 Task: Add a signature Fernando Perez containing 'With sincere thanks and warm wishes, Fernando Perez' to email address softage.1@softage.net and add a folder Pets
Action: Mouse moved to (98, 124)
Screenshot: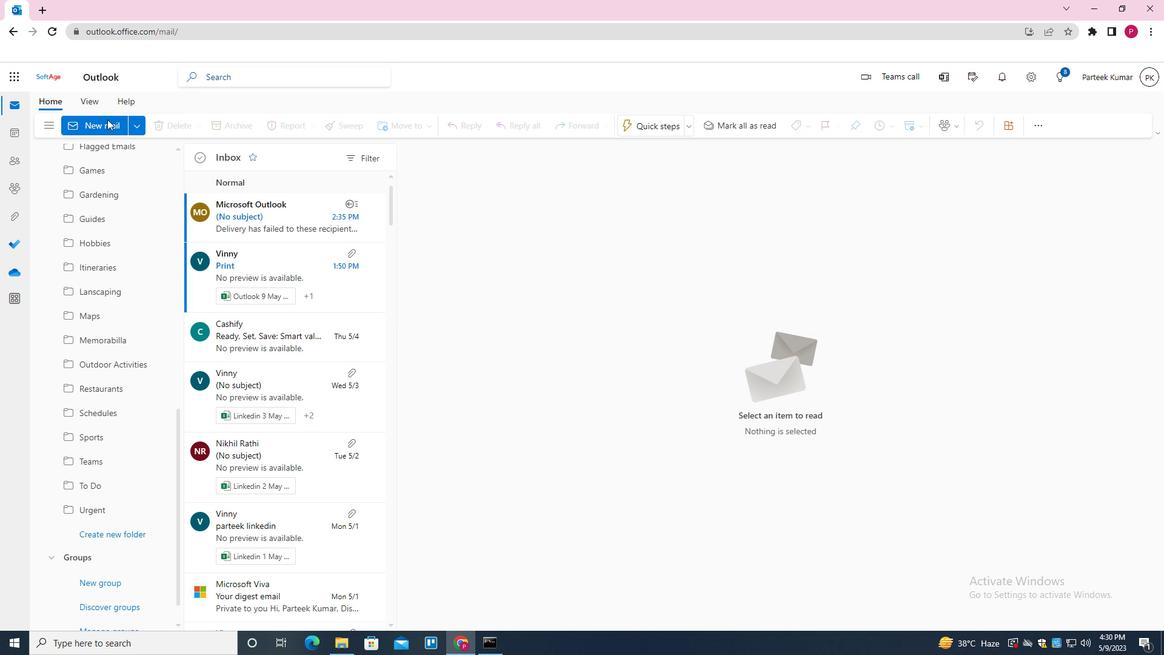 
Action: Mouse pressed left at (98, 124)
Screenshot: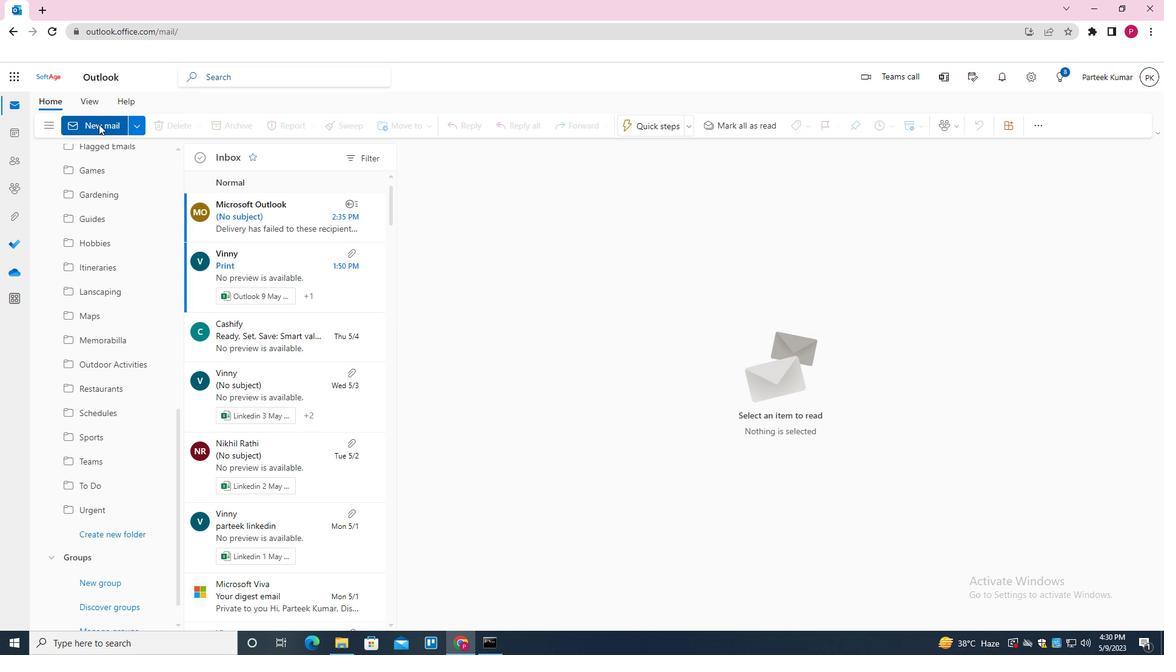 
Action: Mouse moved to (495, 309)
Screenshot: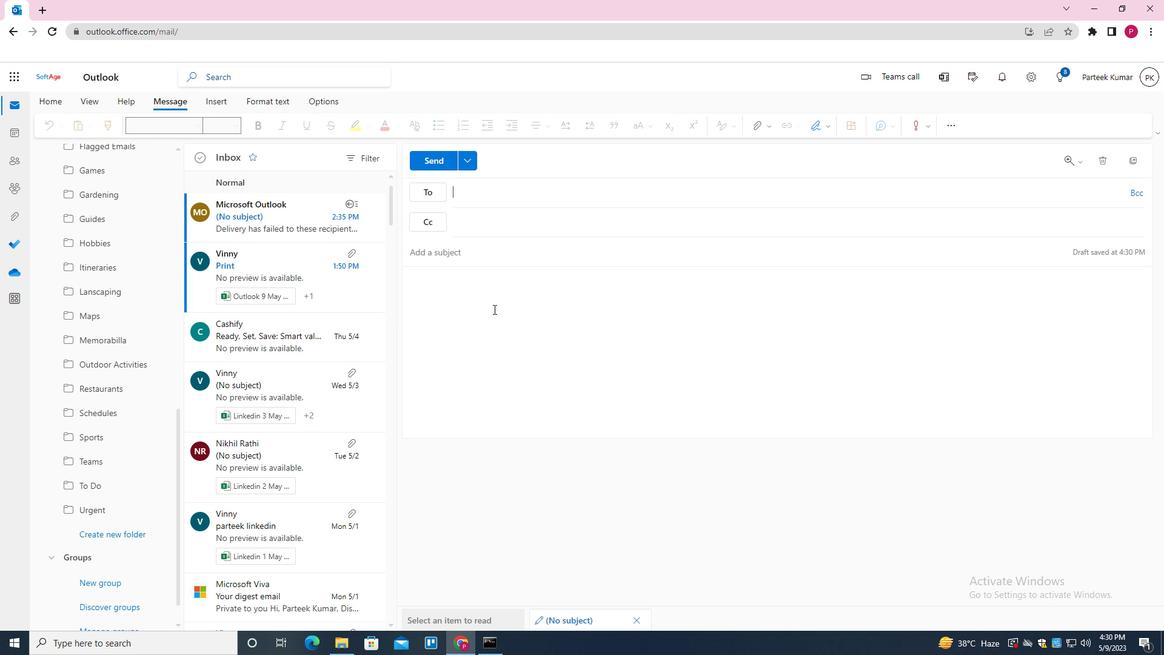 
Action: Mouse pressed left at (495, 309)
Screenshot: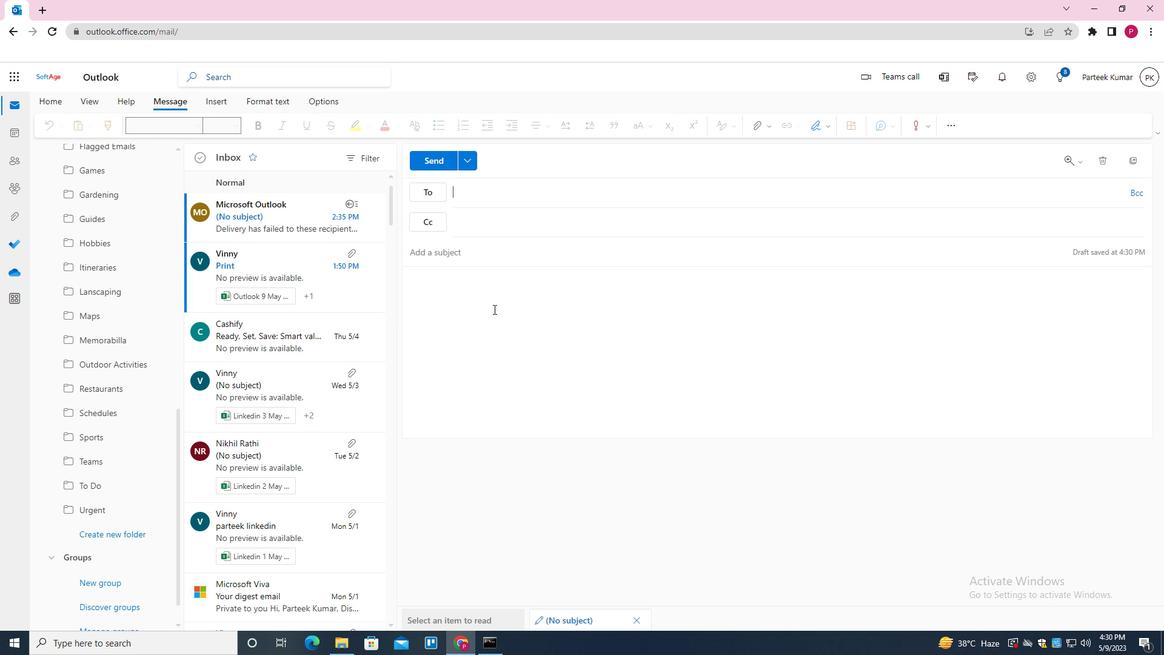 
Action: Mouse moved to (826, 125)
Screenshot: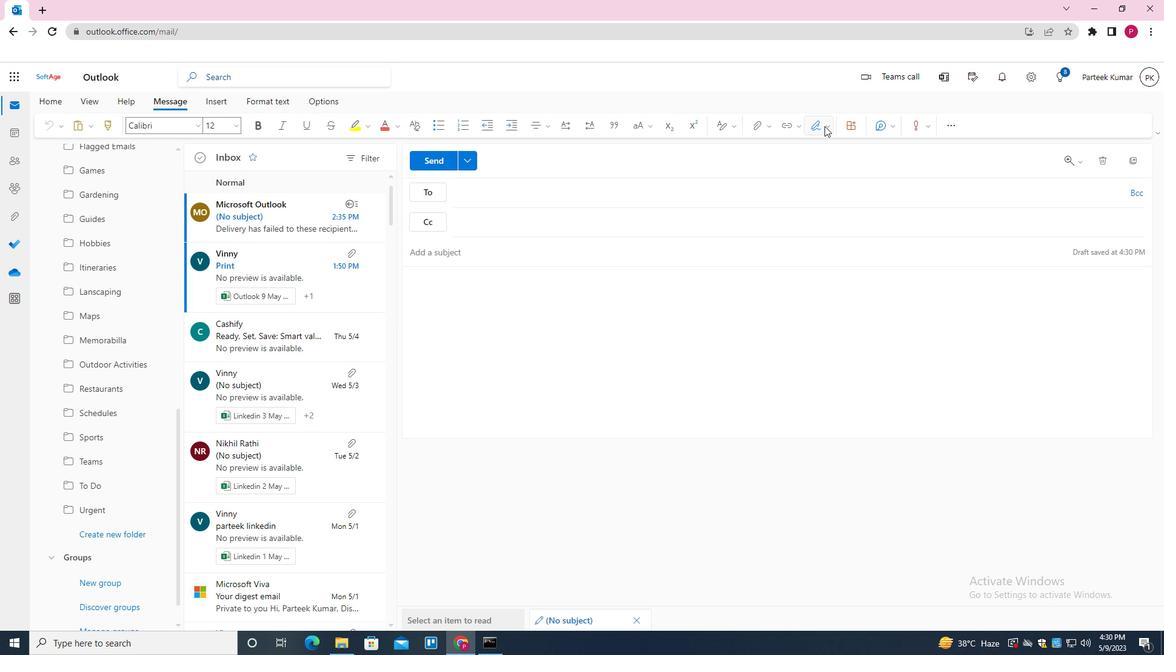 
Action: Mouse pressed left at (826, 125)
Screenshot: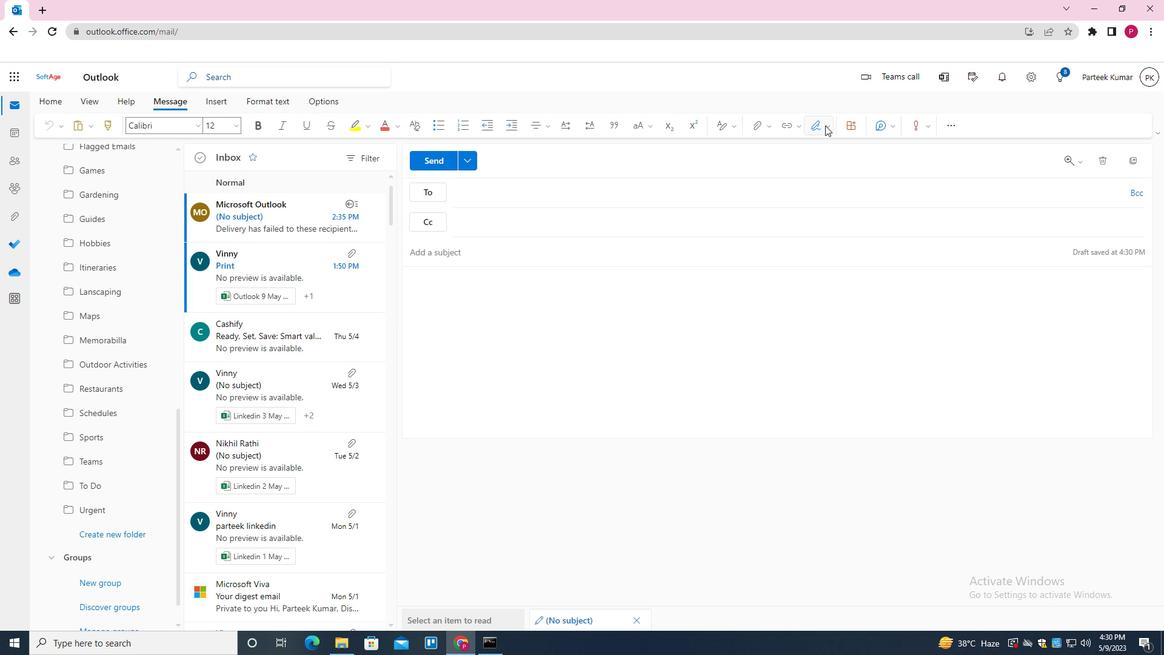 
Action: Mouse moved to (794, 528)
Screenshot: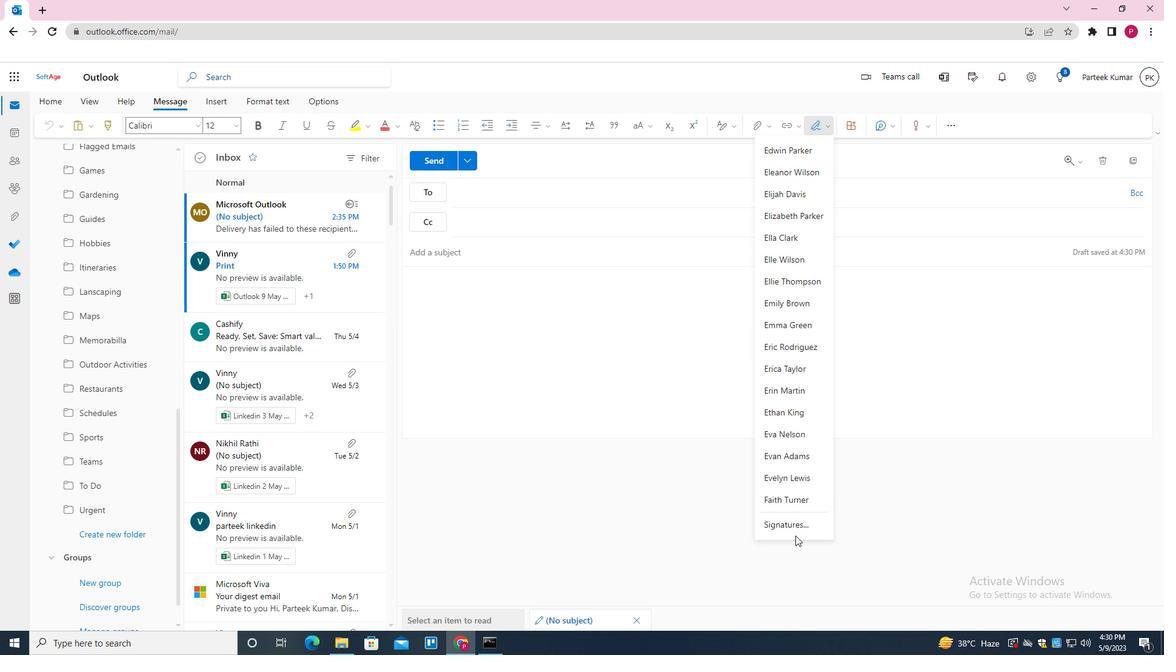 
Action: Mouse pressed left at (794, 528)
Screenshot: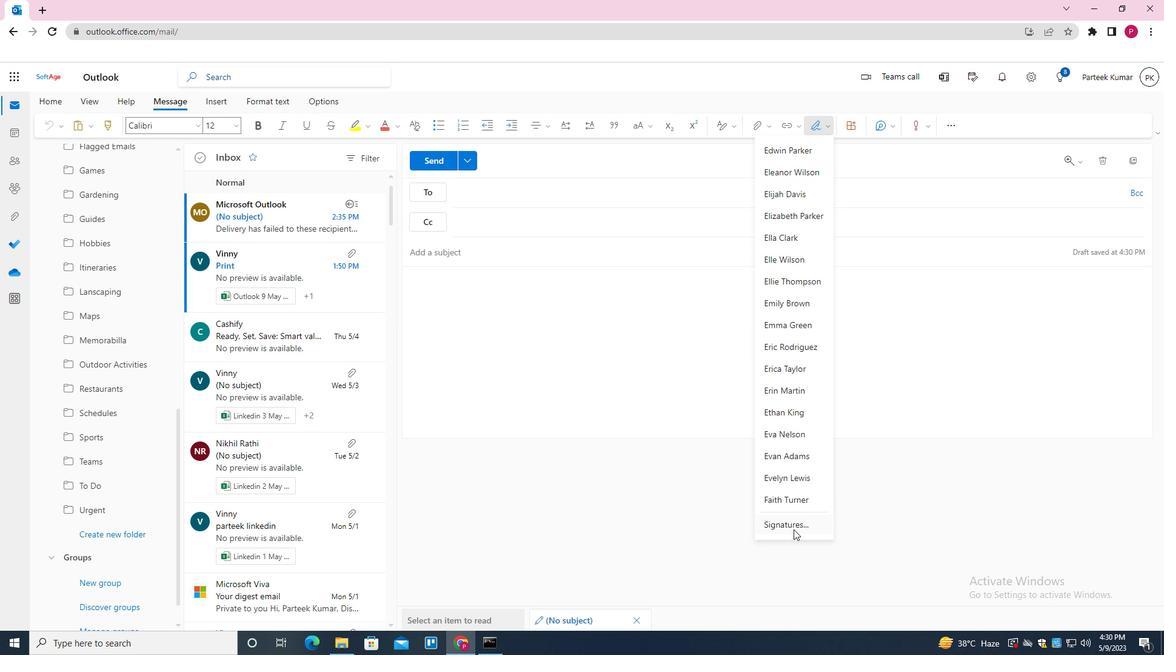 
Action: Mouse moved to (517, 204)
Screenshot: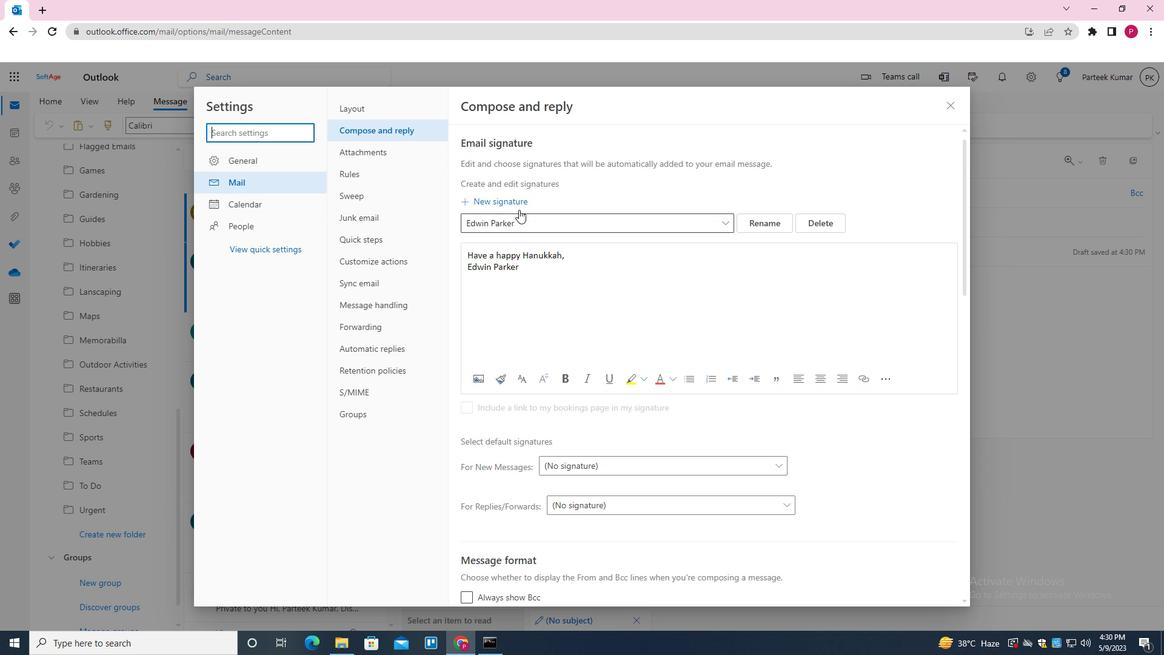 
Action: Mouse pressed left at (517, 204)
Screenshot: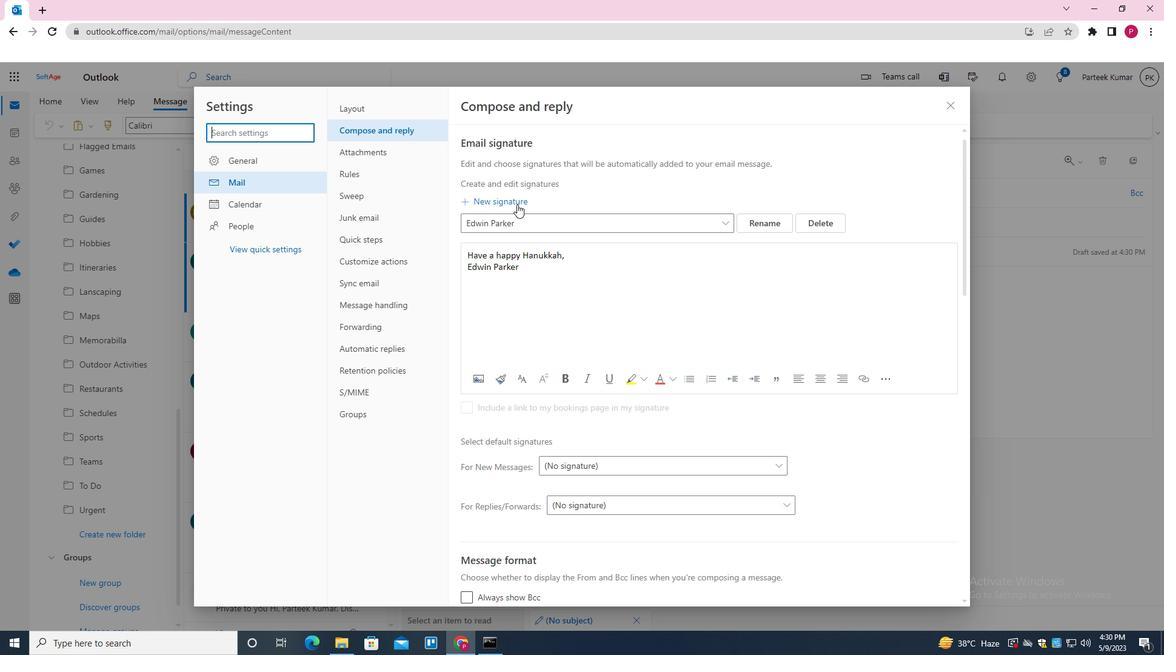 
Action: Mouse moved to (524, 228)
Screenshot: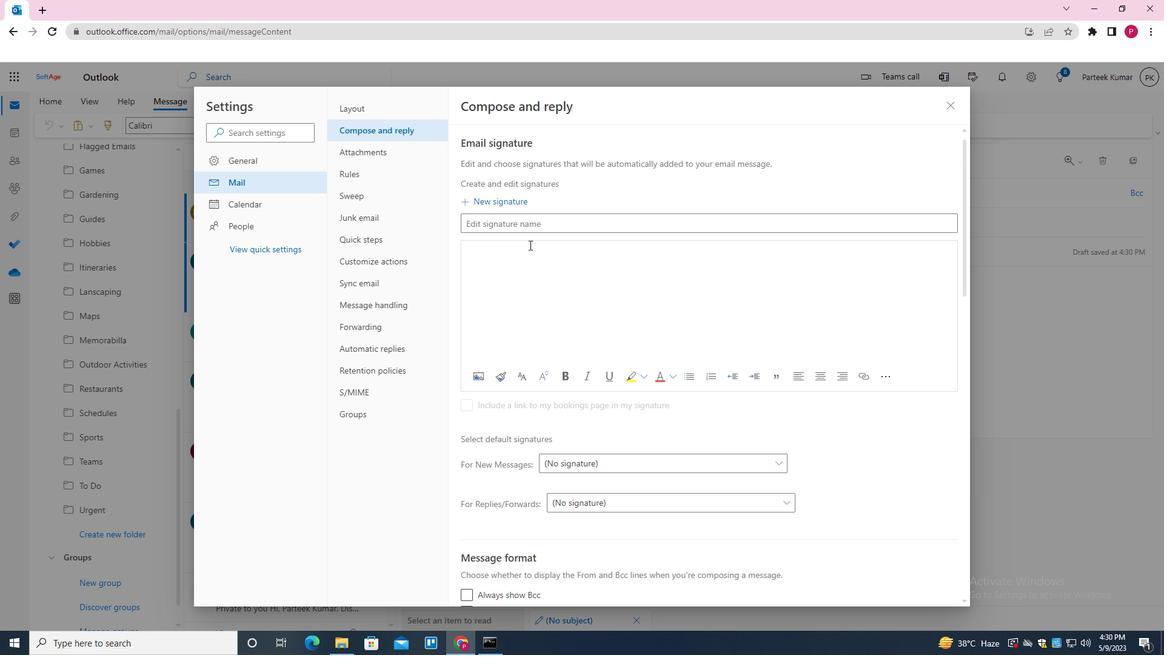 
Action: Mouse pressed left at (524, 228)
Screenshot: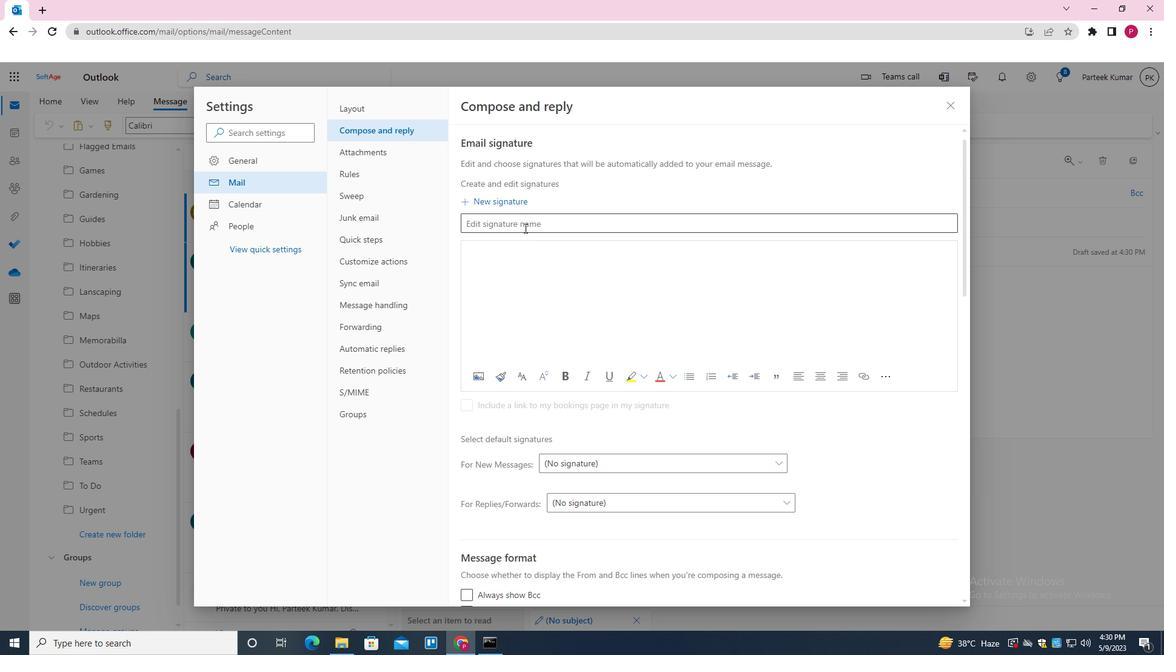 
Action: Key pressed <Key.shift><Key.shift><Key.shift><Key.shift><Key.shift><Key.shift><Key.shift><Key.shift>FERNANDO<Key.space><Key.shift>PEREZ
Screenshot: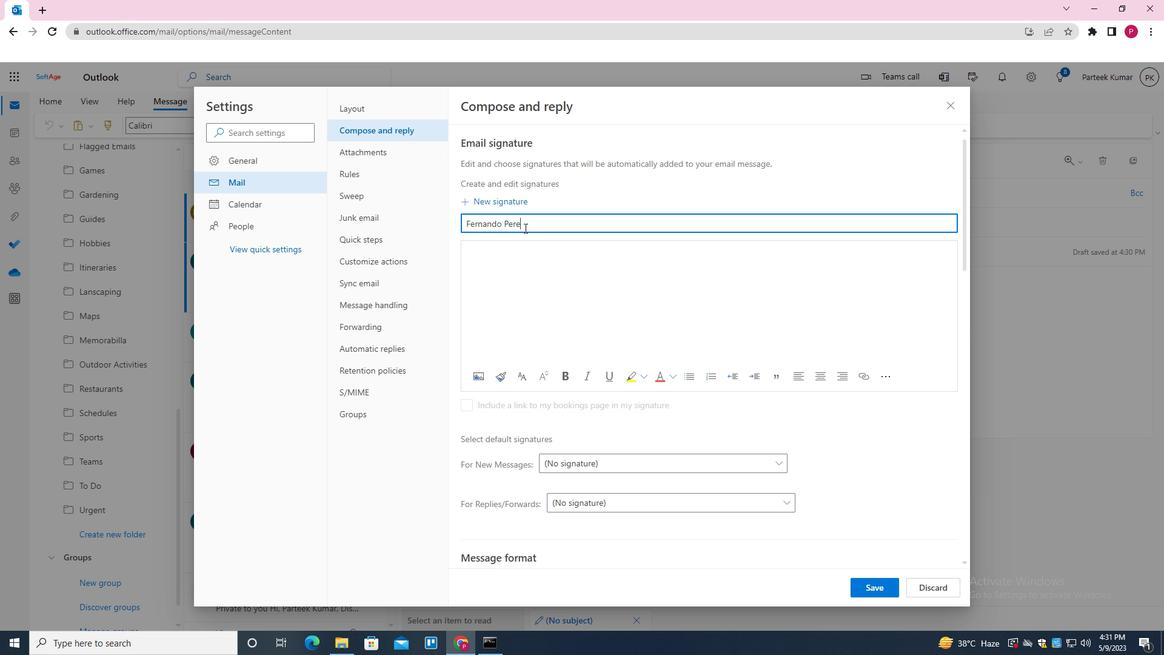 
Action: Mouse moved to (520, 259)
Screenshot: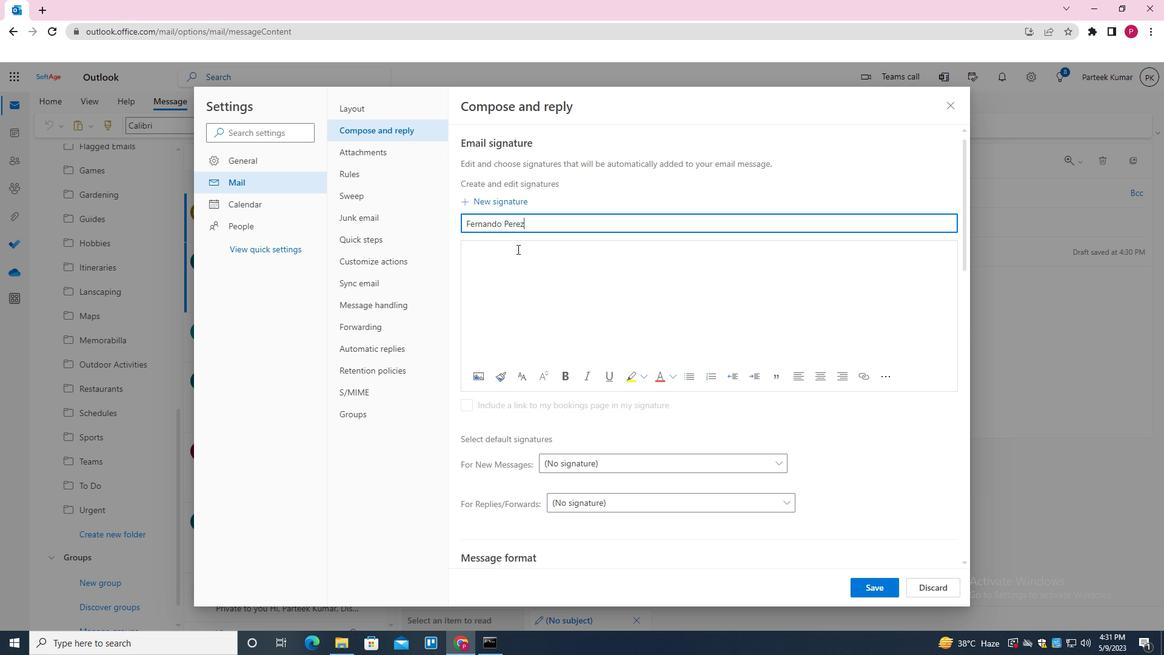 
Action: Mouse pressed left at (520, 259)
Screenshot: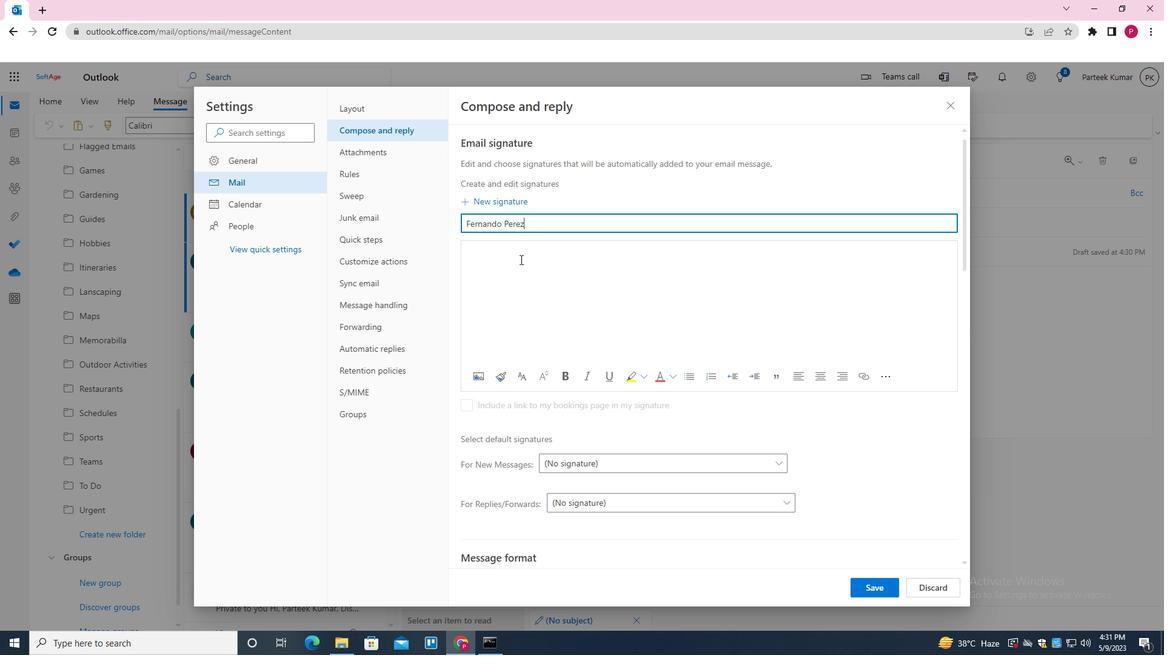 
Action: Key pressed <Key.shift><Key.shift><Key.shift>WITH<Key.space>SINCERE<Key.space>THANKS<Key.space>AND<Key.space>WARM<Key.space>WISHES,<Key.enter><Key.shift><Key.shift><Key.shift><Key.shift><Key.shift><Key.shift><Key.shift><Key.shift>FERNANDO<Key.space><Key.shift>PEREZ
Screenshot: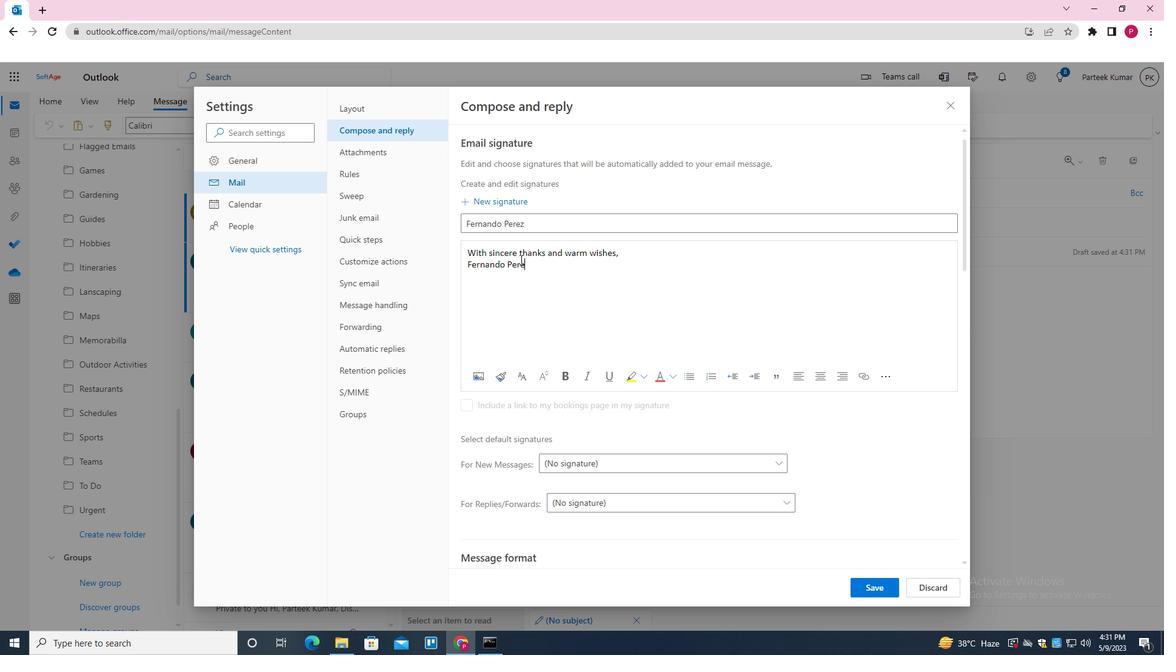 
Action: Mouse moved to (872, 589)
Screenshot: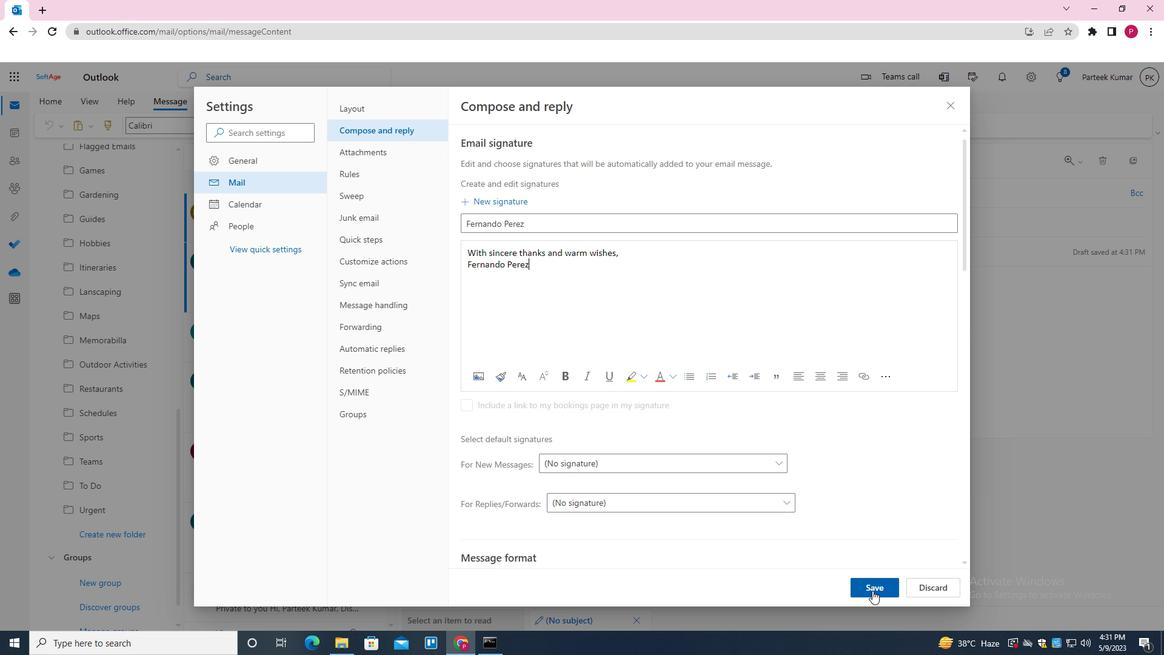 
Action: Mouse pressed left at (872, 589)
Screenshot: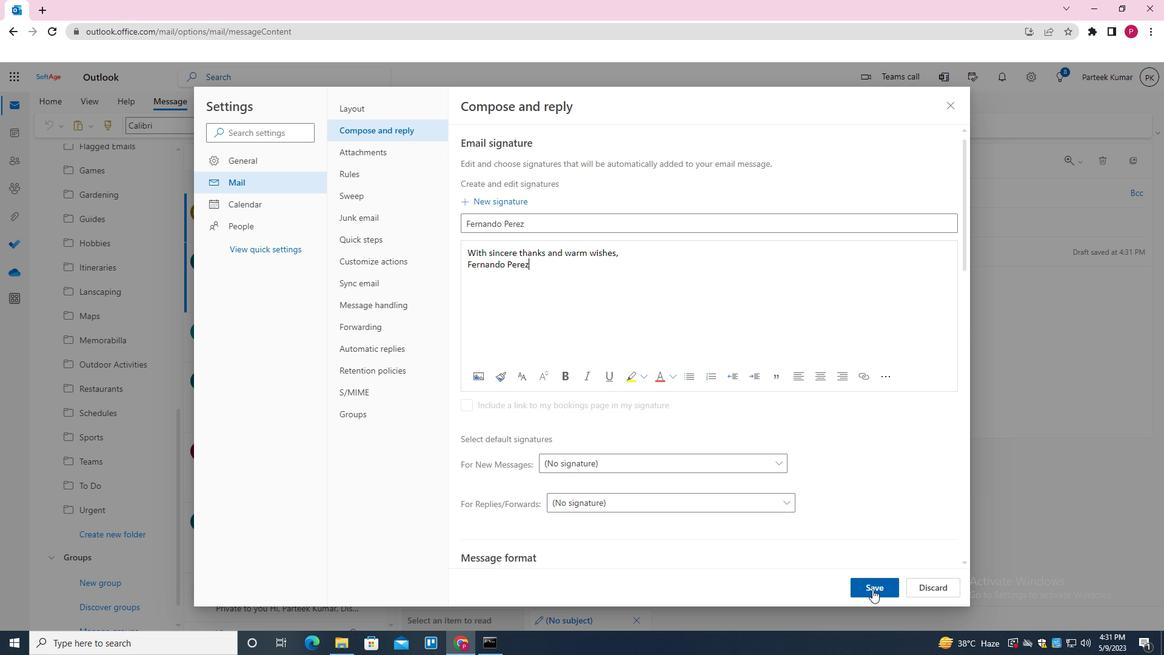 
Action: Mouse moved to (953, 108)
Screenshot: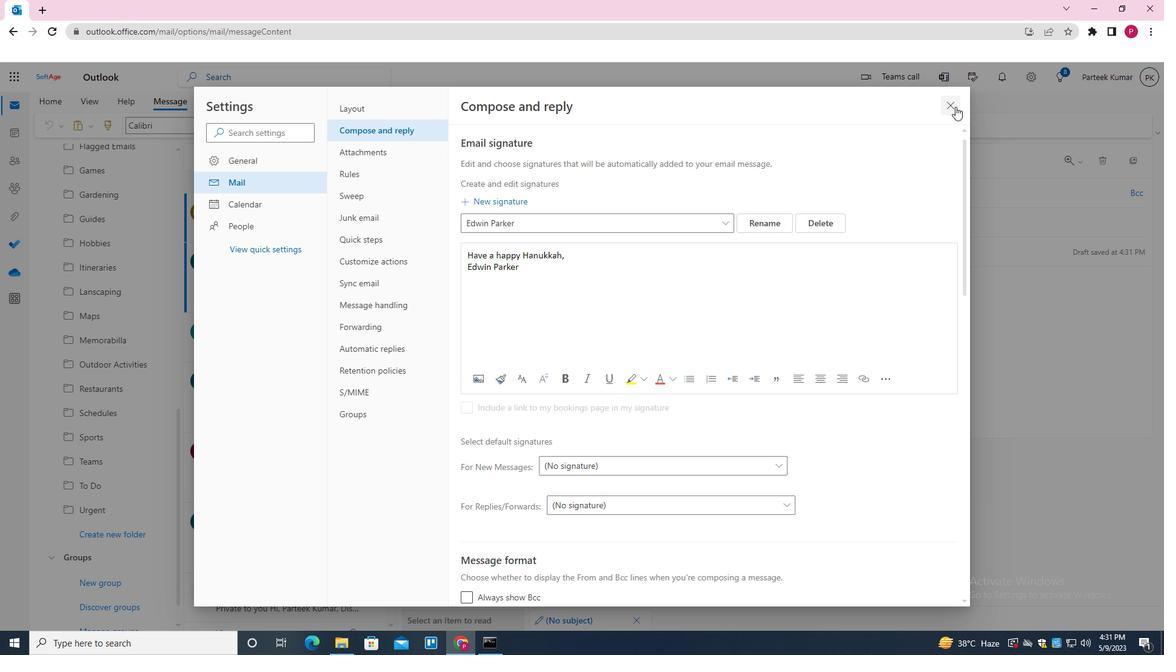 
Action: Mouse pressed left at (953, 108)
Screenshot: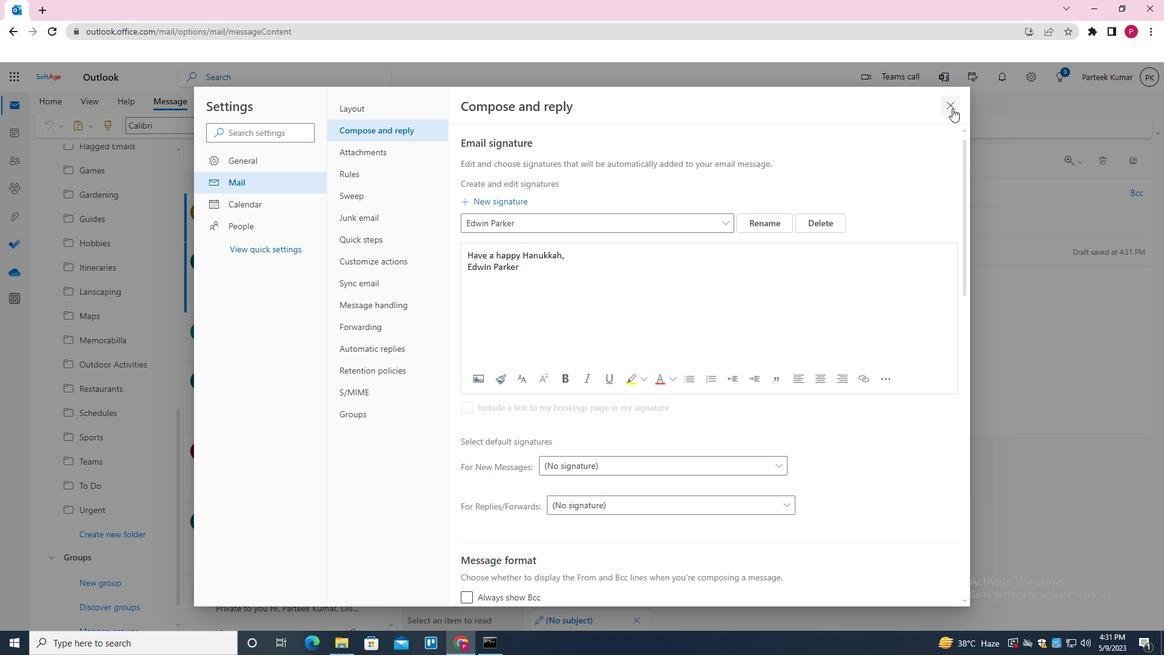 
Action: Mouse moved to (485, 312)
Screenshot: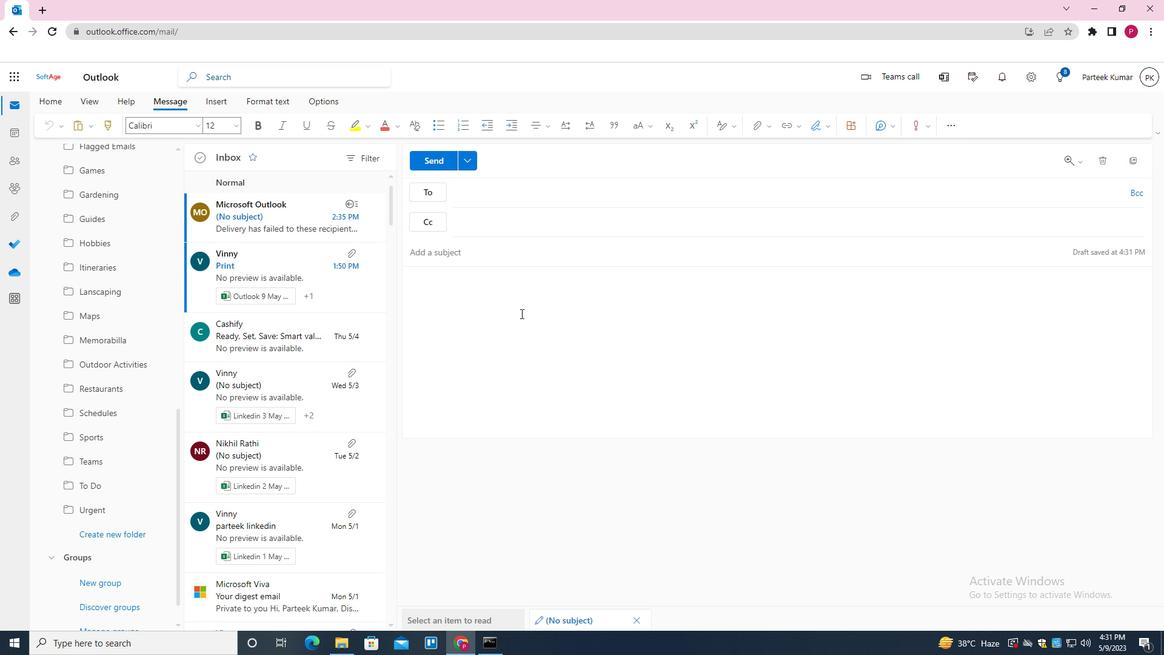 
Action: Mouse pressed left at (485, 312)
Screenshot: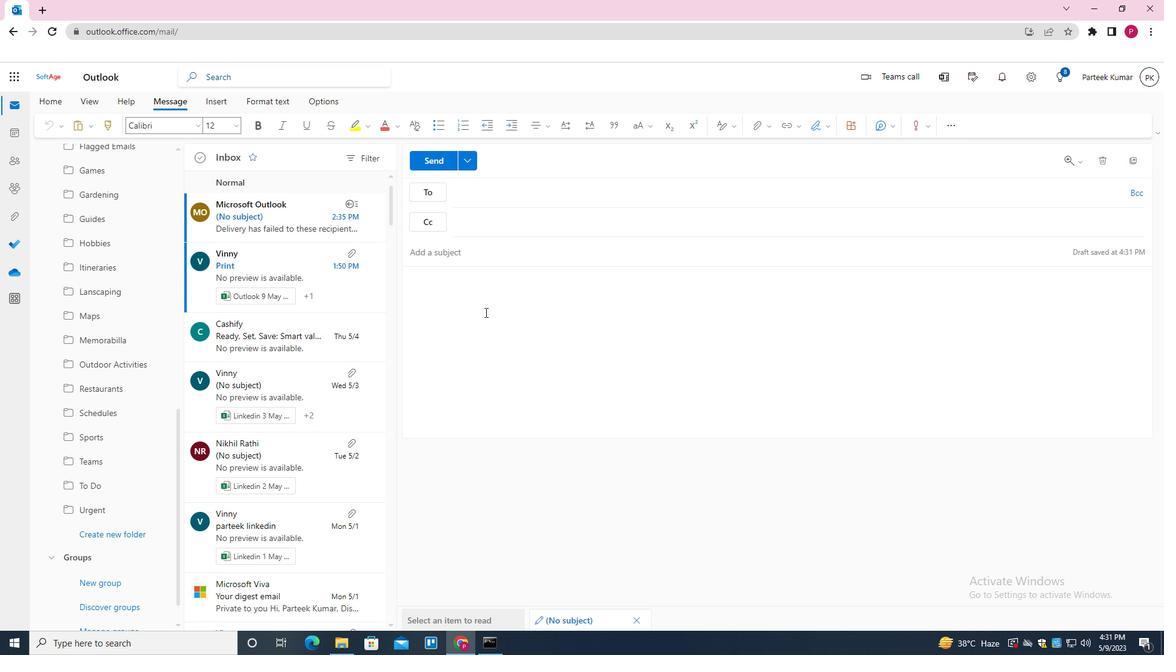 
Action: Mouse moved to (829, 126)
Screenshot: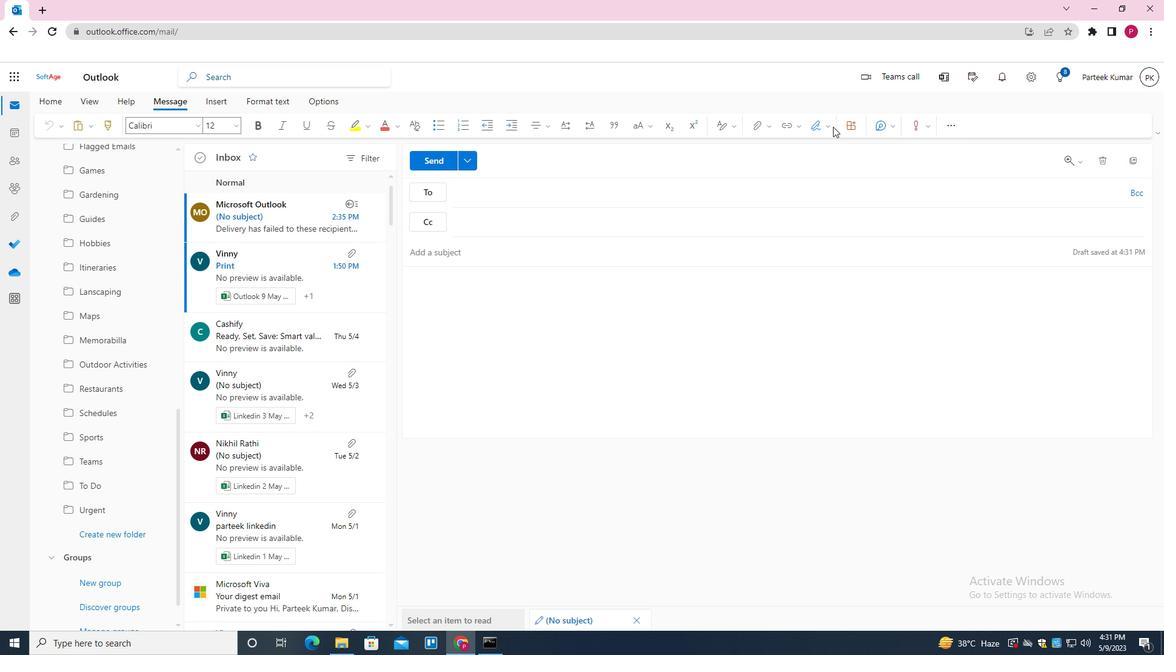 
Action: Mouse pressed left at (829, 126)
Screenshot: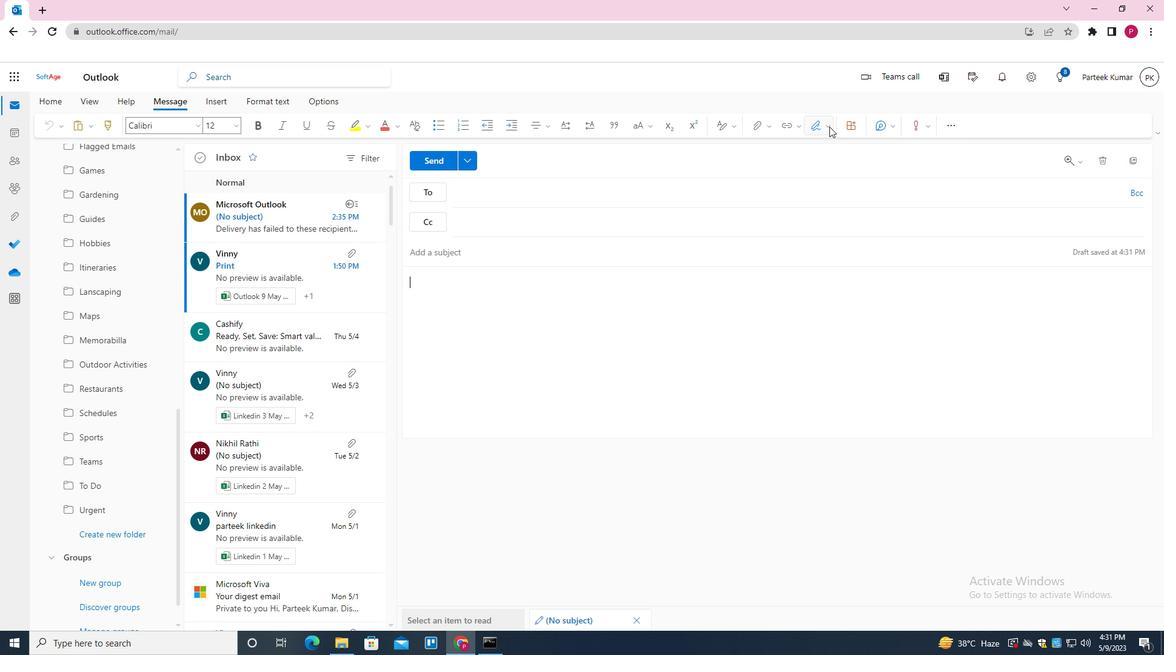 
Action: Mouse moved to (794, 517)
Screenshot: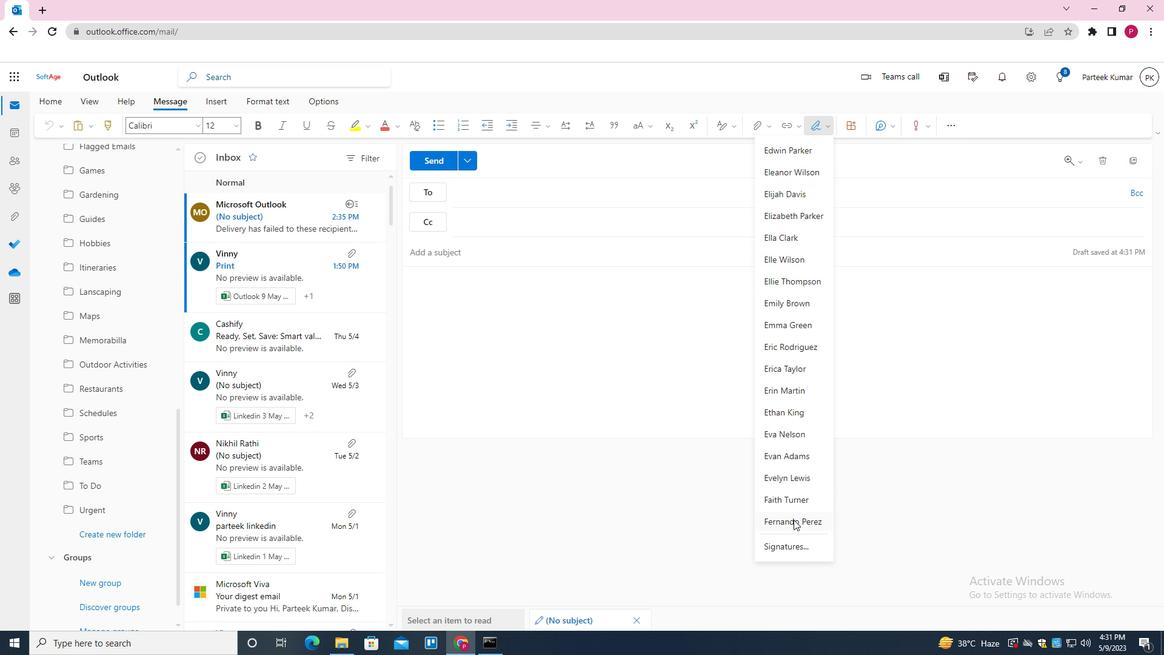 
Action: Mouse pressed left at (794, 517)
Screenshot: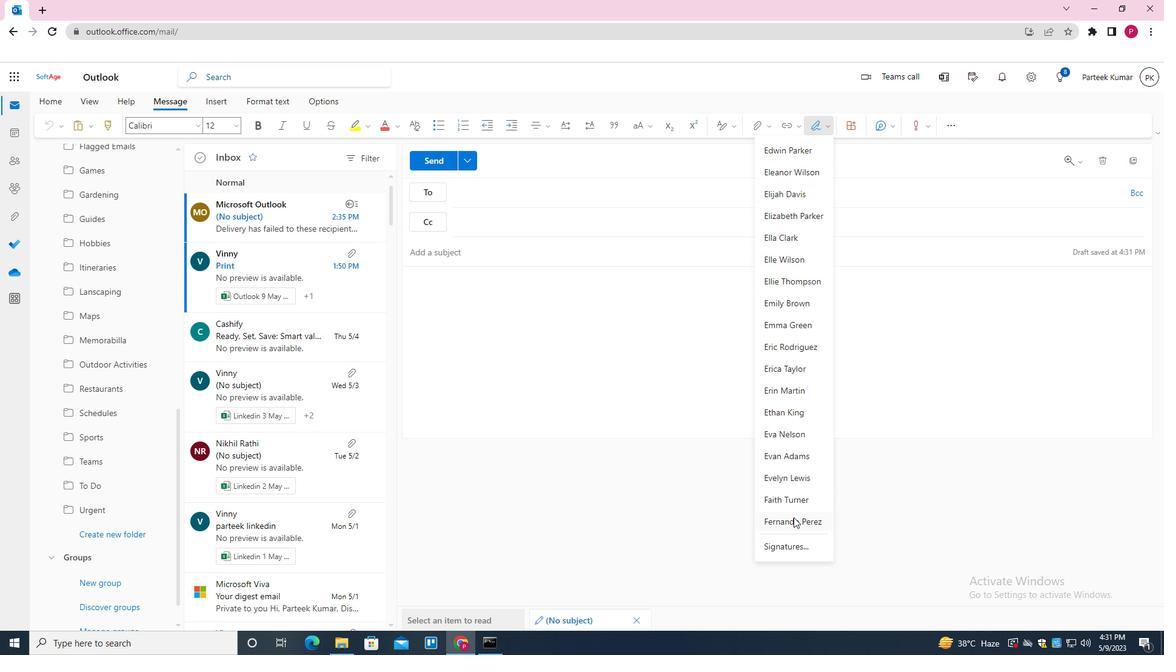 
Action: Mouse moved to (501, 191)
Screenshot: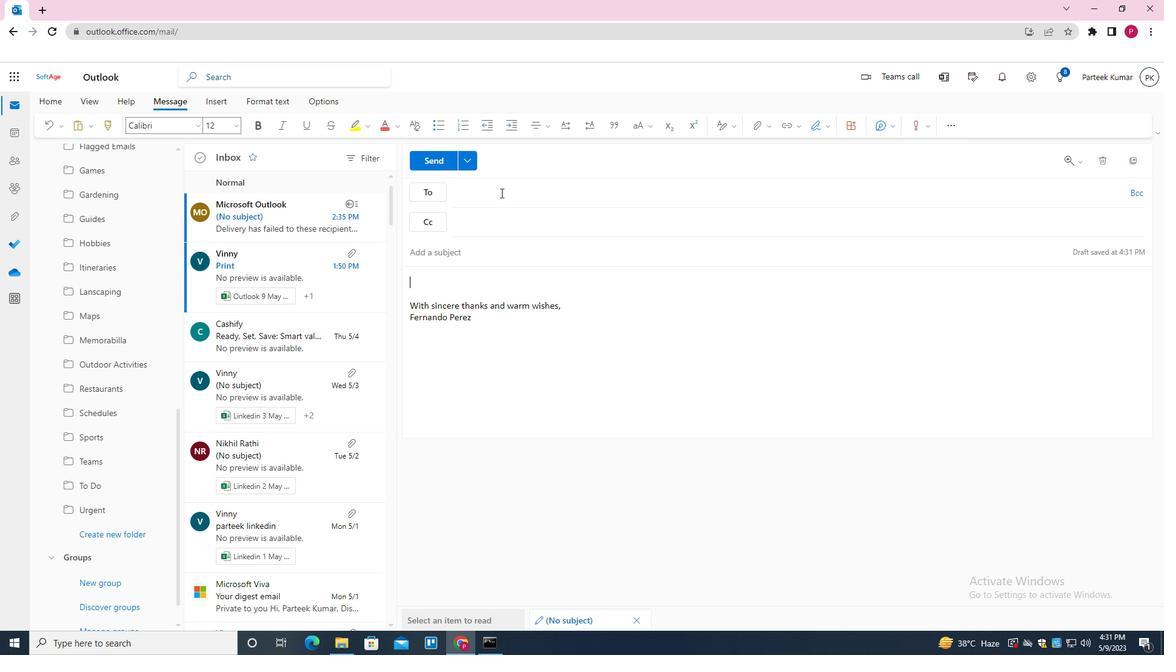 
Action: Mouse pressed left at (501, 191)
Screenshot: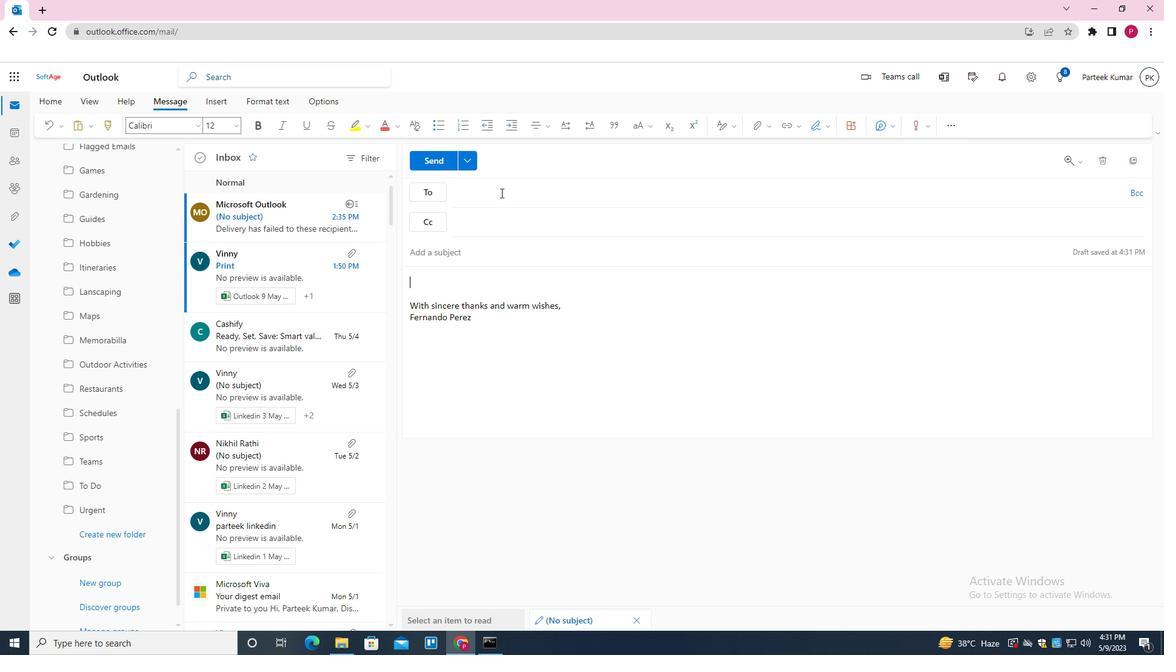 
Action: Key pressed SOFTA<Key.down><Key.up><Key.enter>
Screenshot: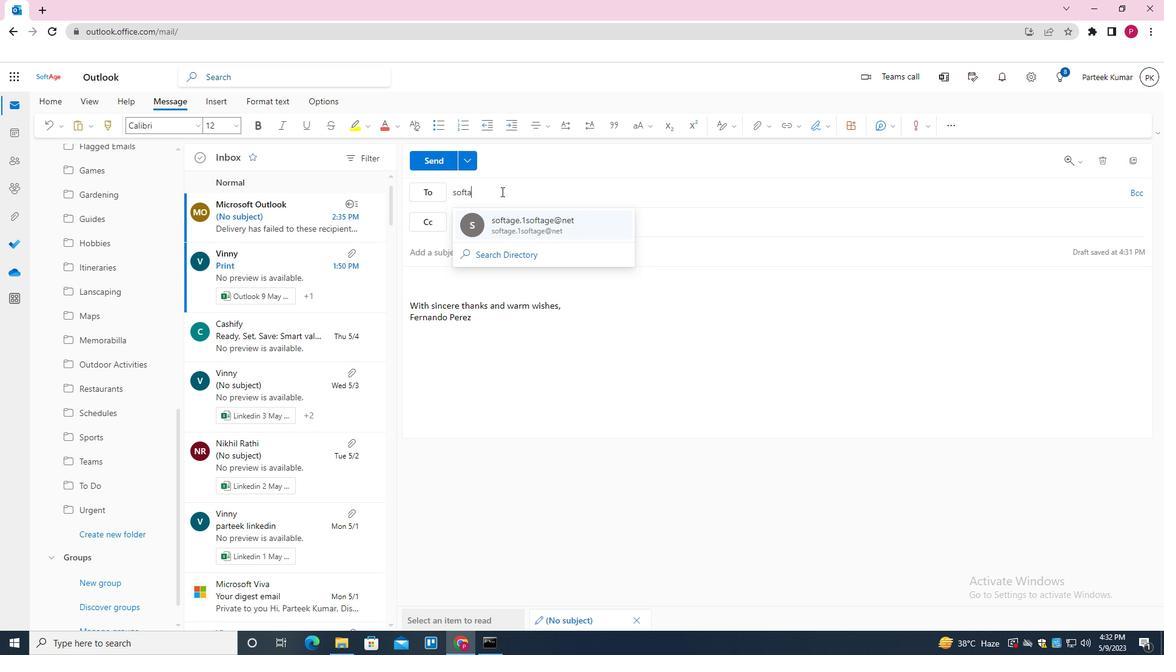 
Action: Mouse moved to (204, 478)
Screenshot: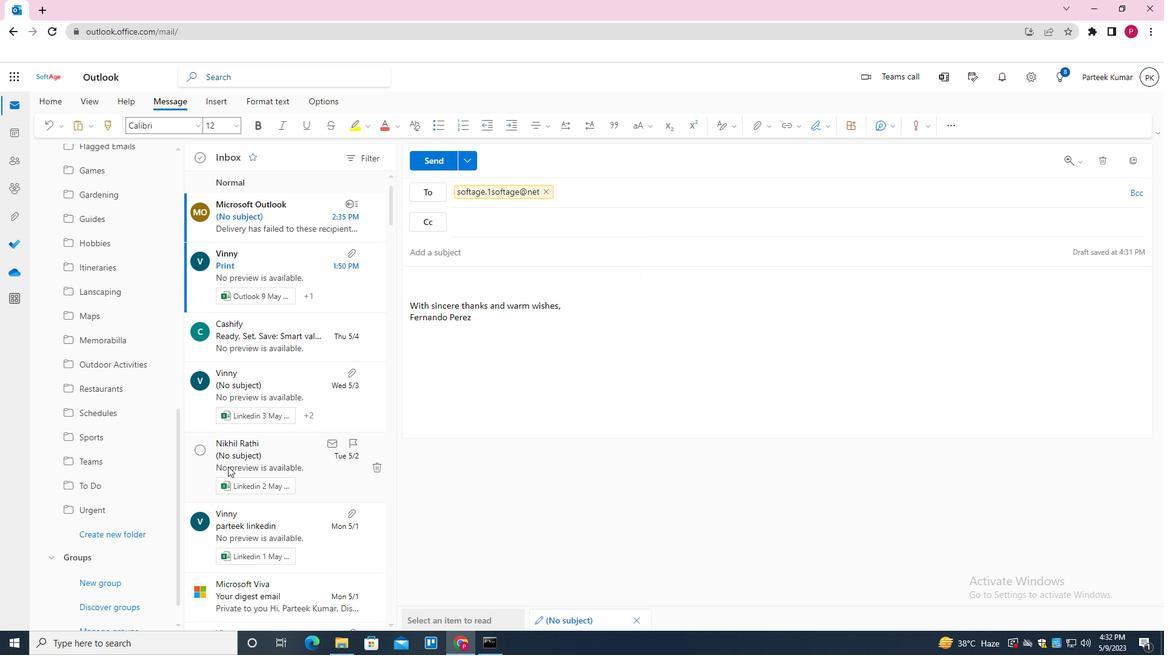 
Action: Mouse scrolled (204, 477) with delta (0, 0)
Screenshot: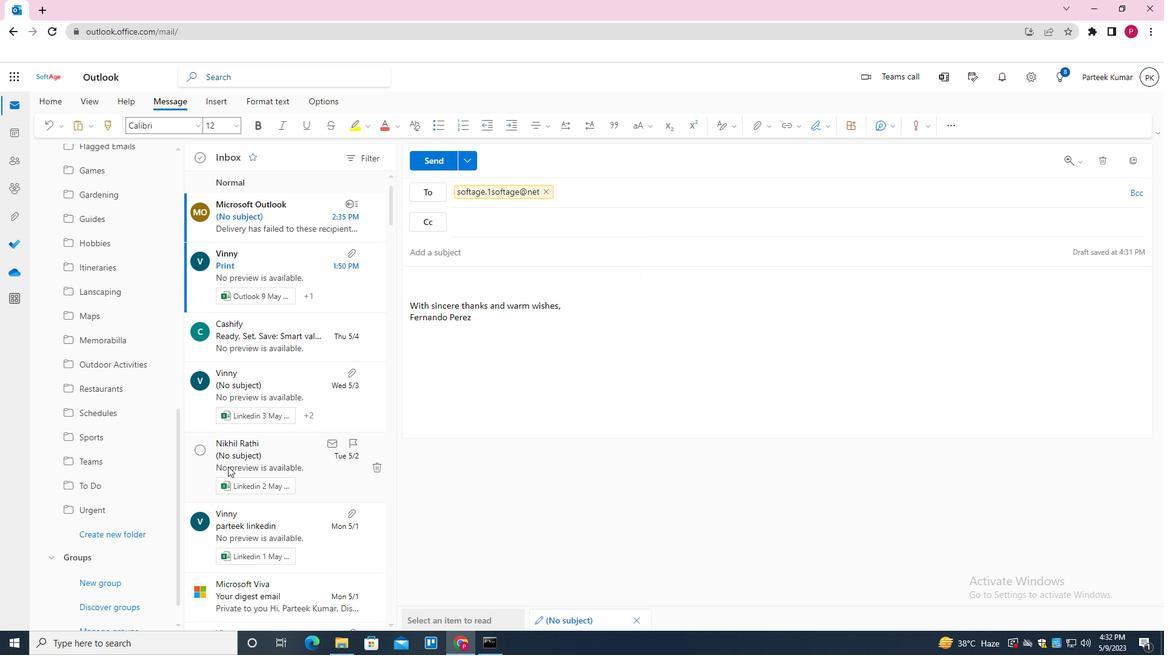 
Action: Mouse moved to (191, 492)
Screenshot: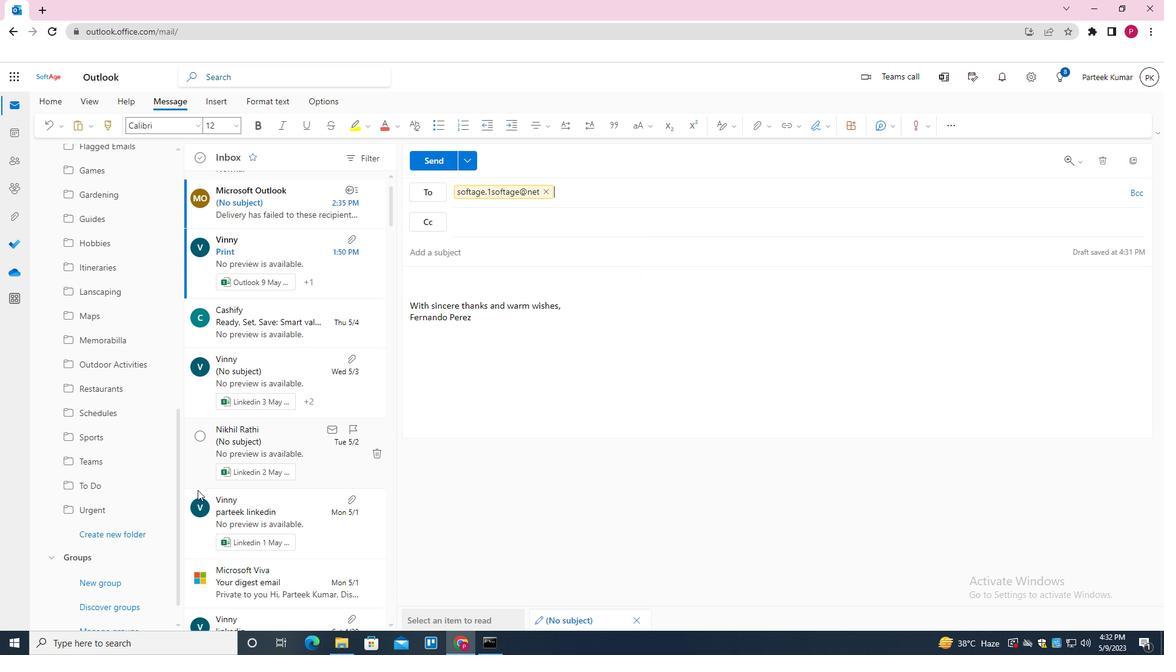 
Action: Mouse scrolled (191, 491) with delta (0, 0)
Screenshot: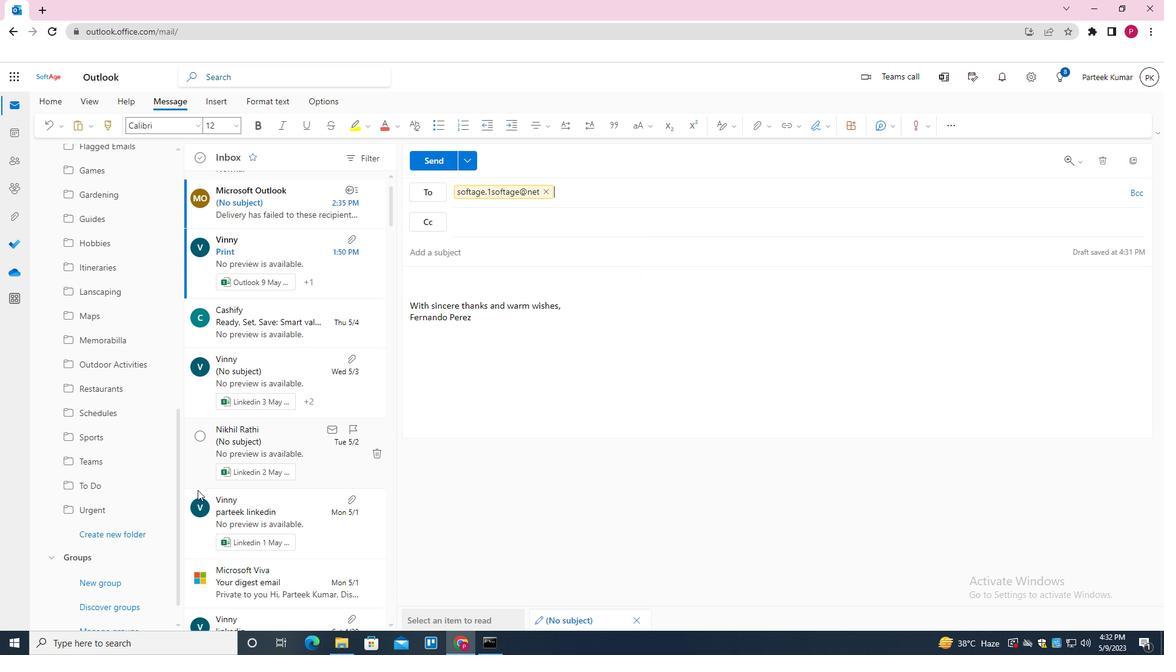 
Action: Mouse moved to (101, 537)
Screenshot: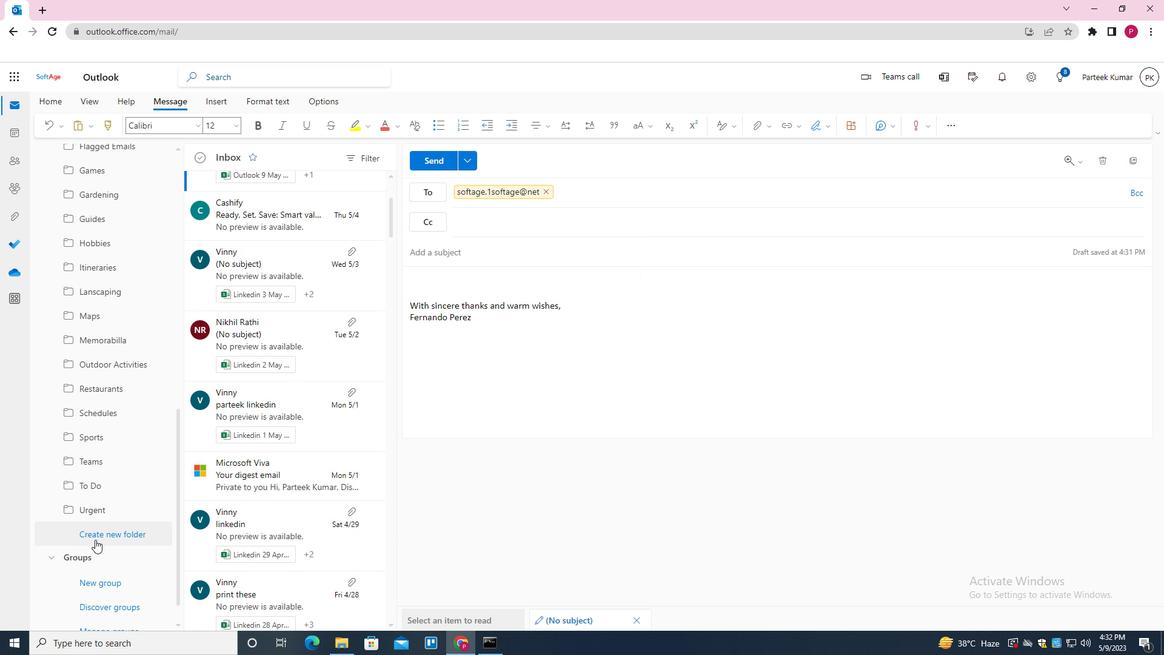 
Action: Mouse pressed left at (101, 537)
Screenshot: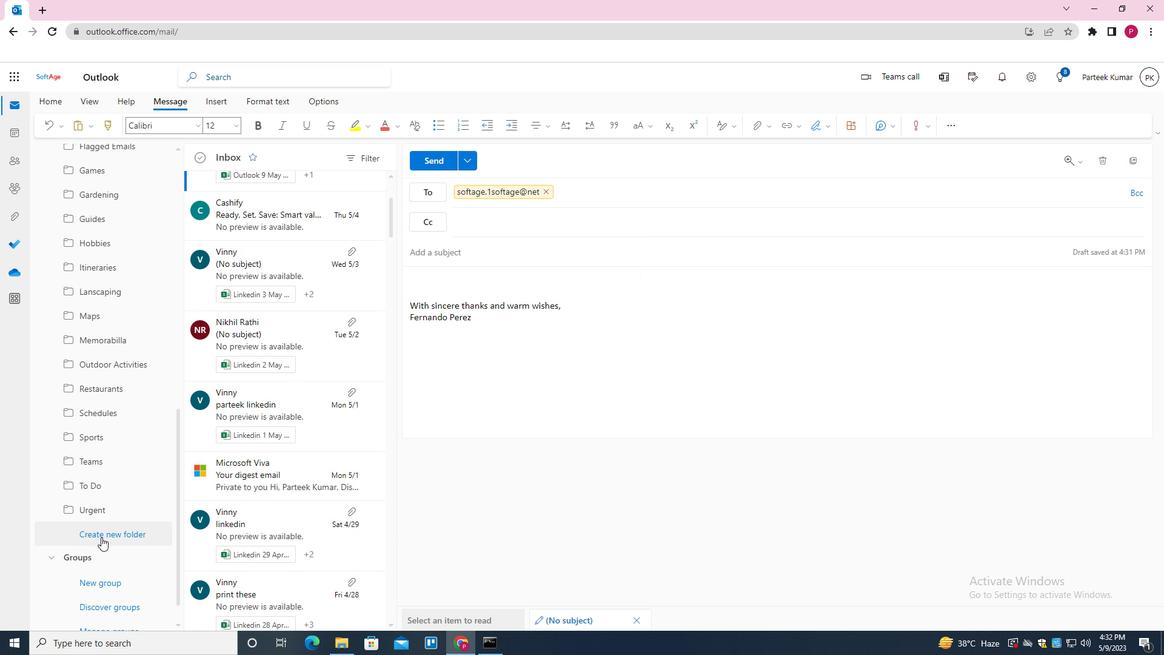 
Action: Mouse moved to (152, 509)
Screenshot: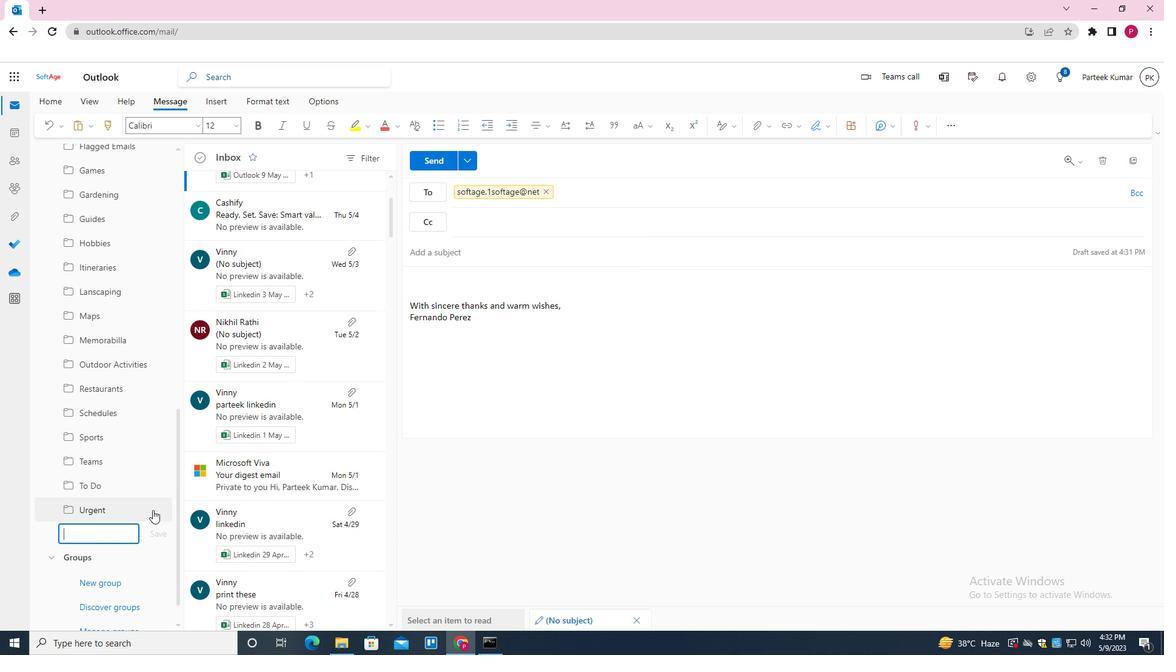 
Action: Key pressed <Key.shift>PETS<Key.enter>
Screenshot: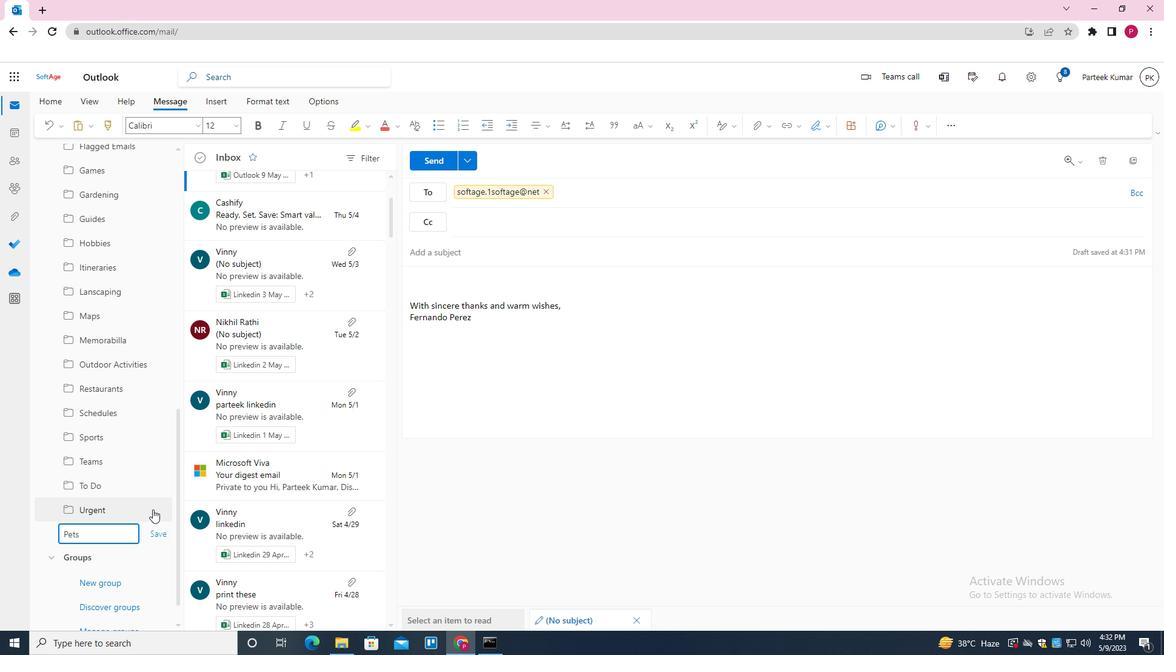 
